 Task: Set the default behaviour for serial ports permission to "Don't allow sites to connect to serial ports".
Action: Mouse moved to (1077, 33)
Screenshot: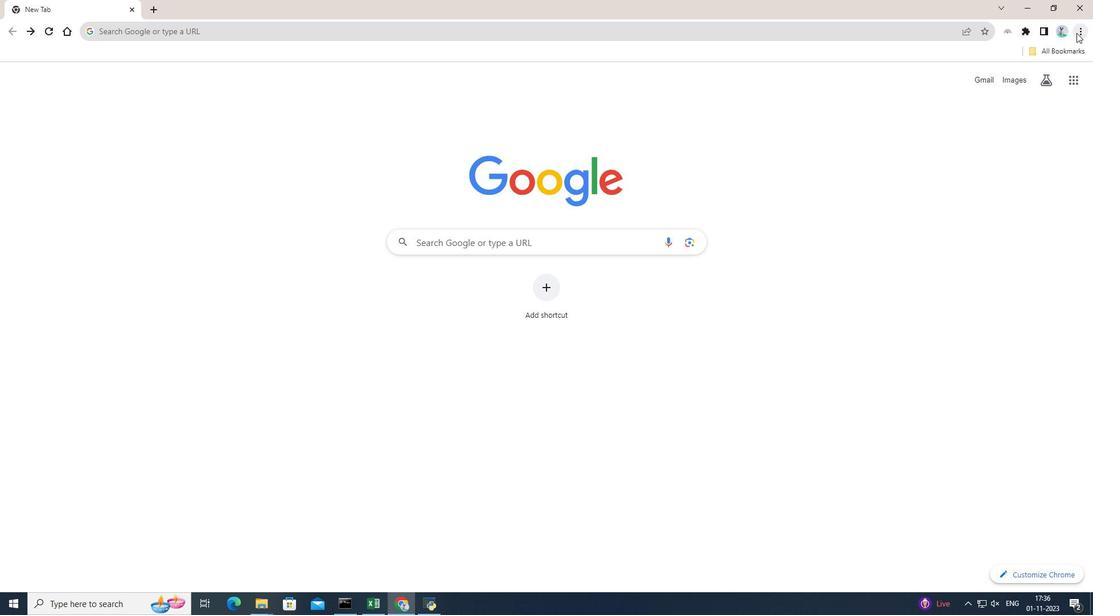 
Action: Mouse pressed left at (1077, 33)
Screenshot: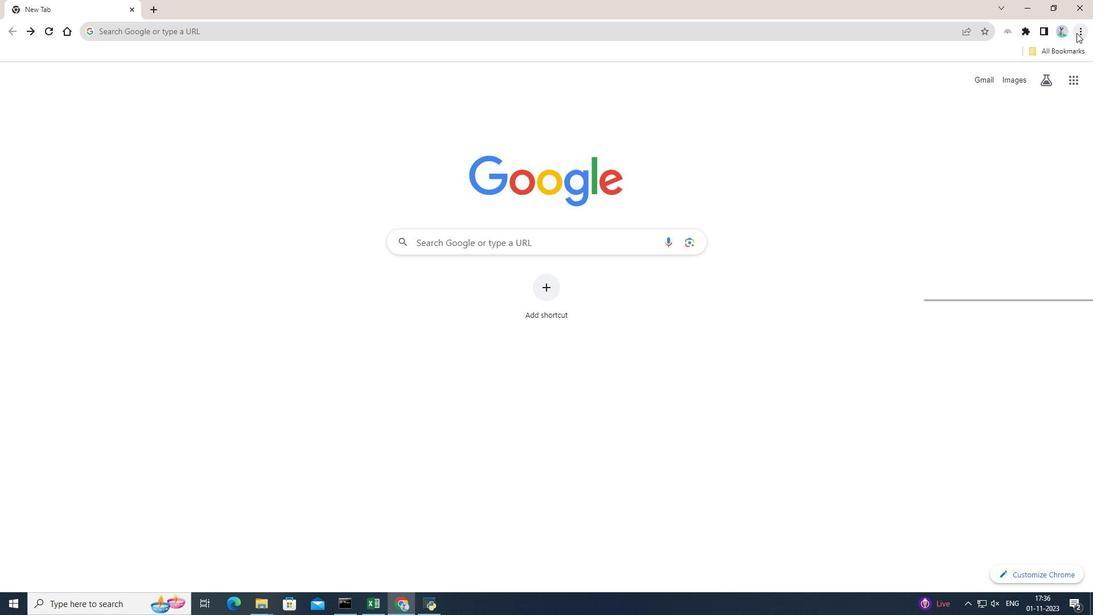 
Action: Mouse pressed left at (1077, 33)
Screenshot: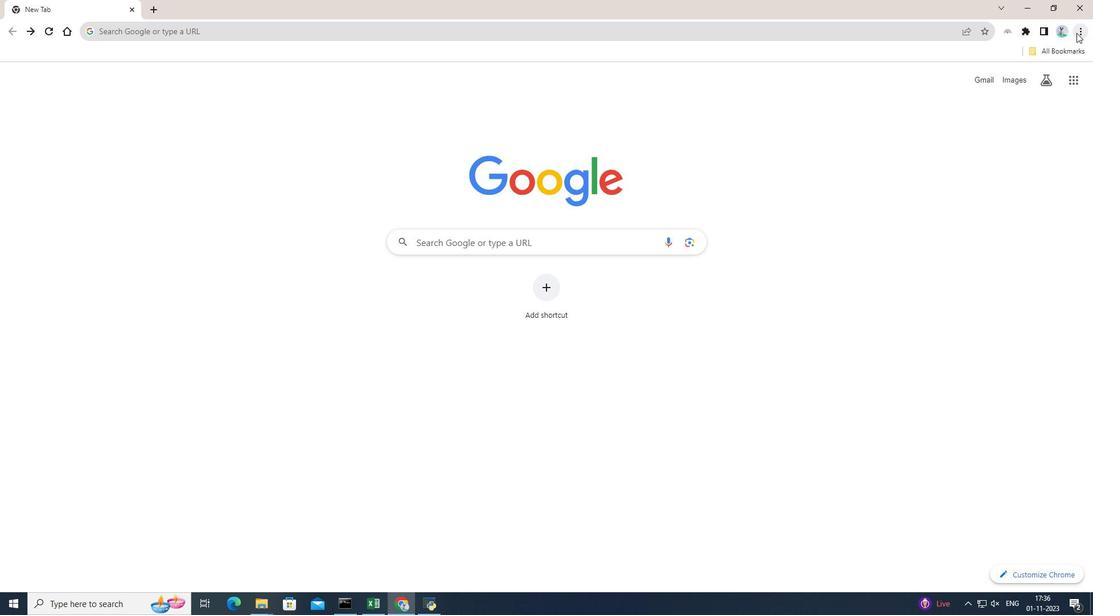 
Action: Mouse pressed left at (1077, 33)
Screenshot: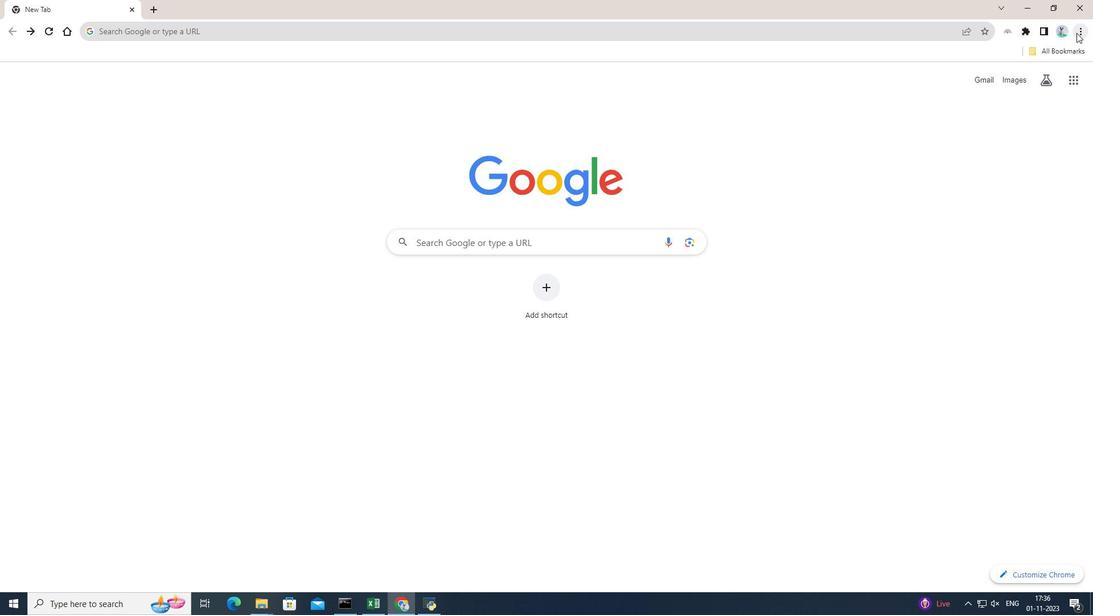 
Action: Mouse moved to (981, 233)
Screenshot: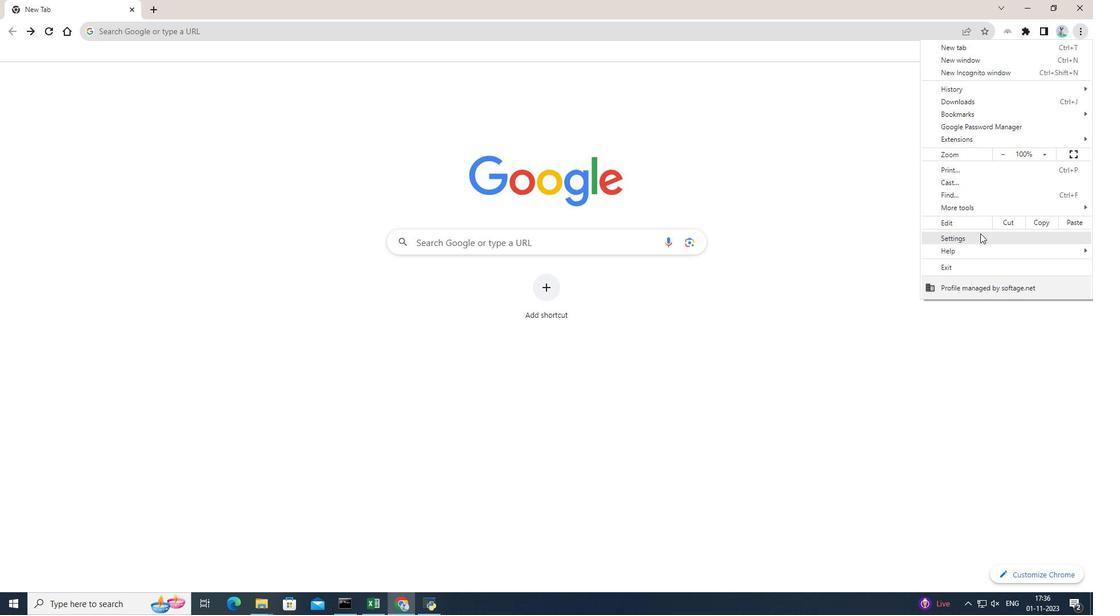 
Action: Mouse pressed left at (981, 233)
Screenshot: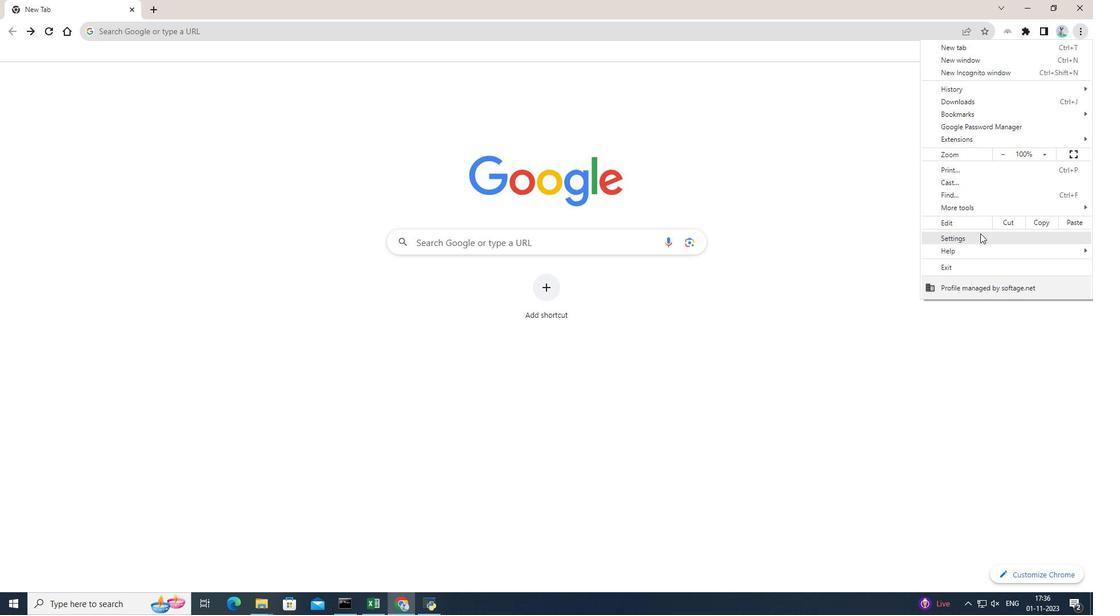 
Action: Mouse moved to (93, 140)
Screenshot: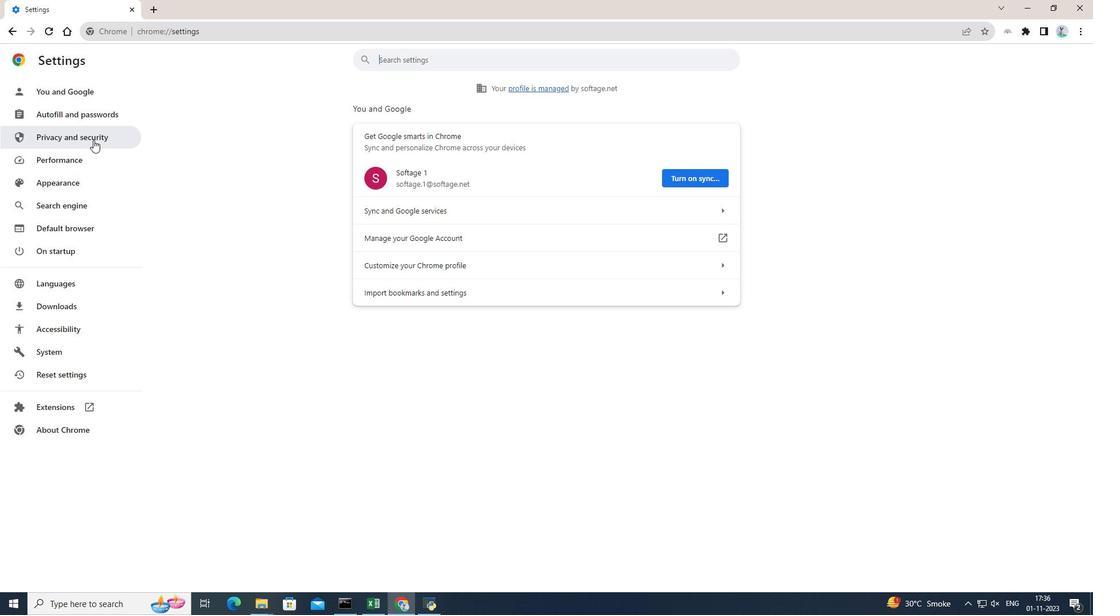 
Action: Mouse pressed left at (93, 140)
Screenshot: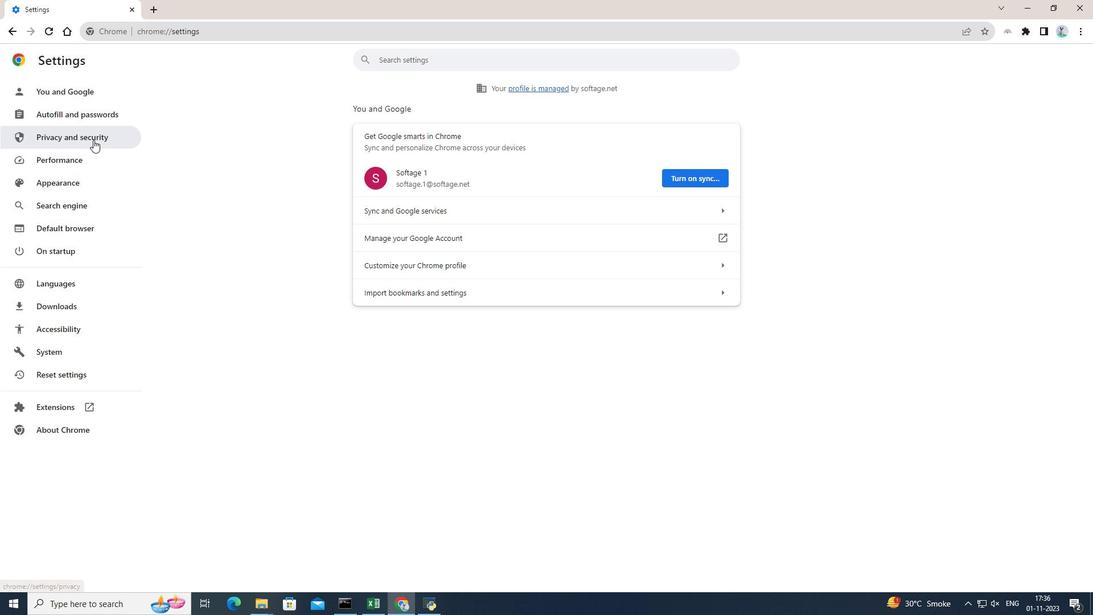 
Action: Mouse moved to (644, 364)
Screenshot: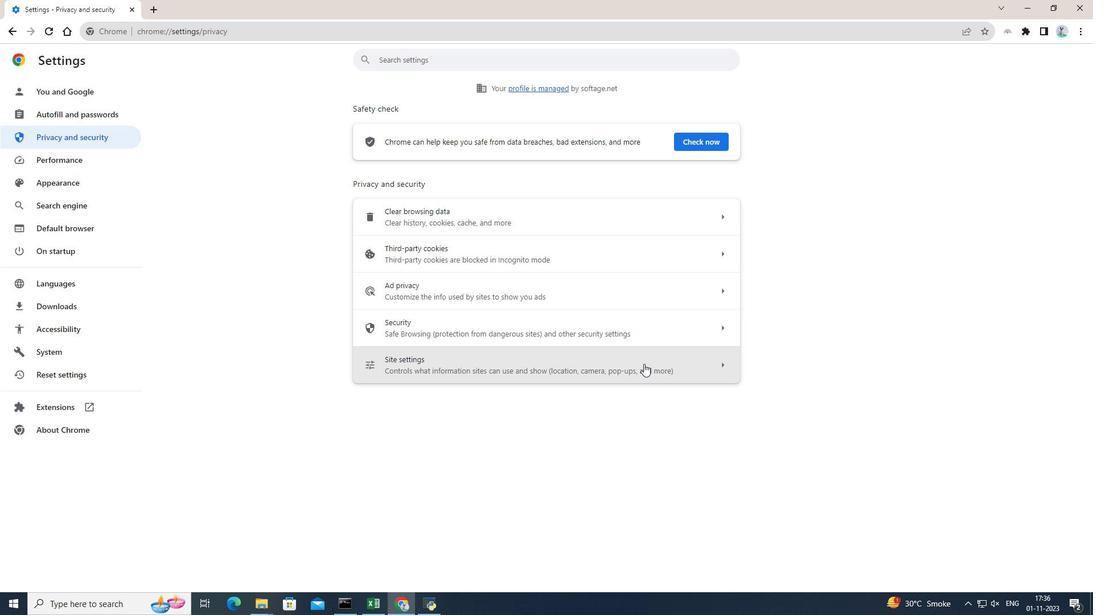 
Action: Mouse pressed left at (644, 364)
Screenshot: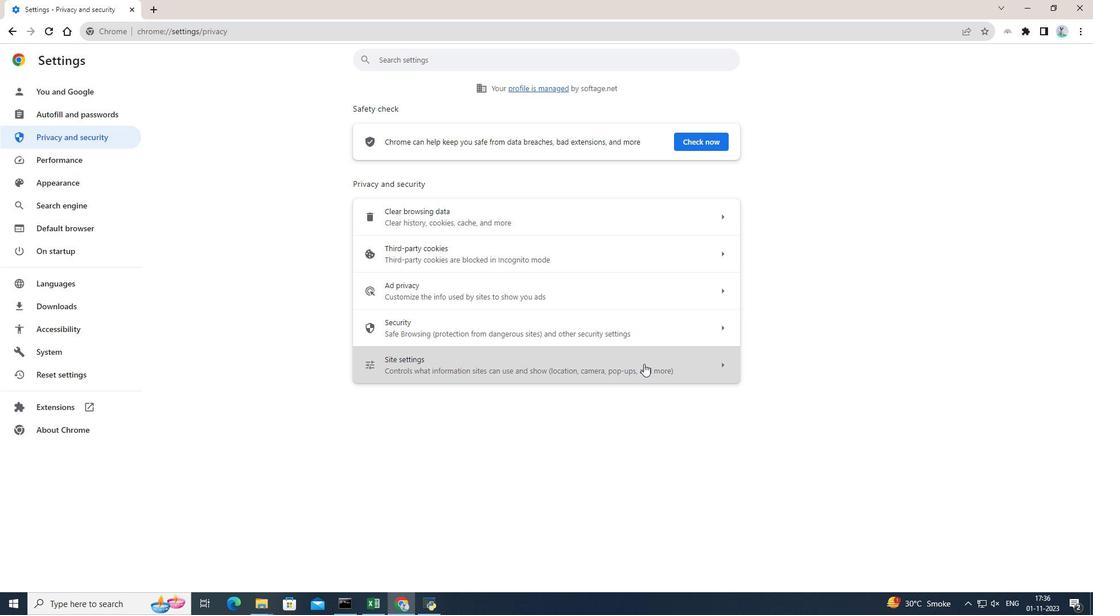 
Action: Mouse scrolled (644, 363) with delta (0, 0)
Screenshot: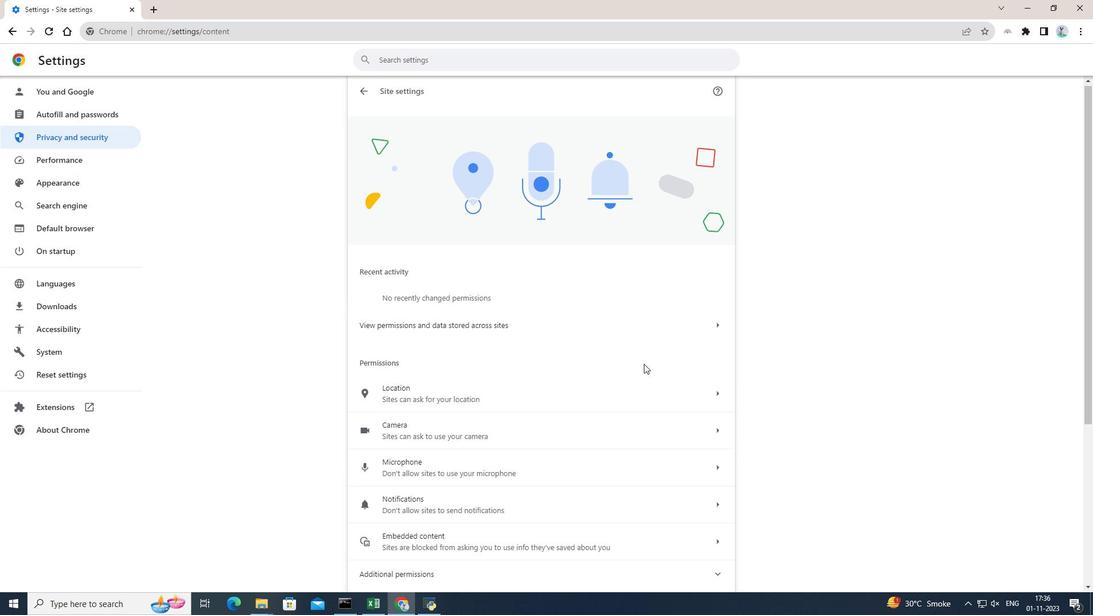 
Action: Mouse scrolled (644, 363) with delta (0, 0)
Screenshot: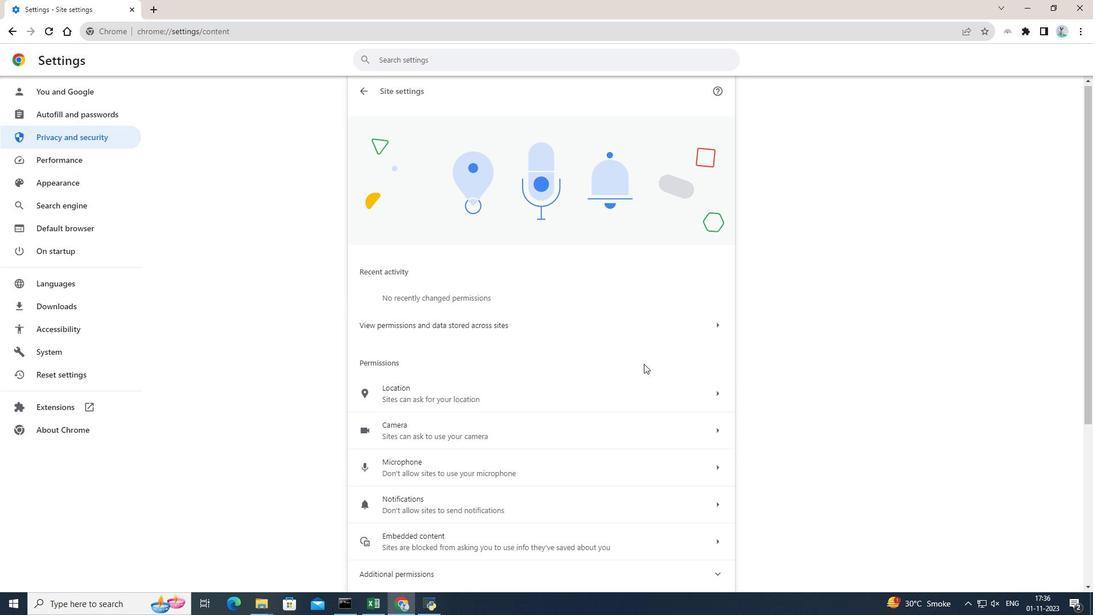 
Action: Mouse scrolled (644, 363) with delta (0, 0)
Screenshot: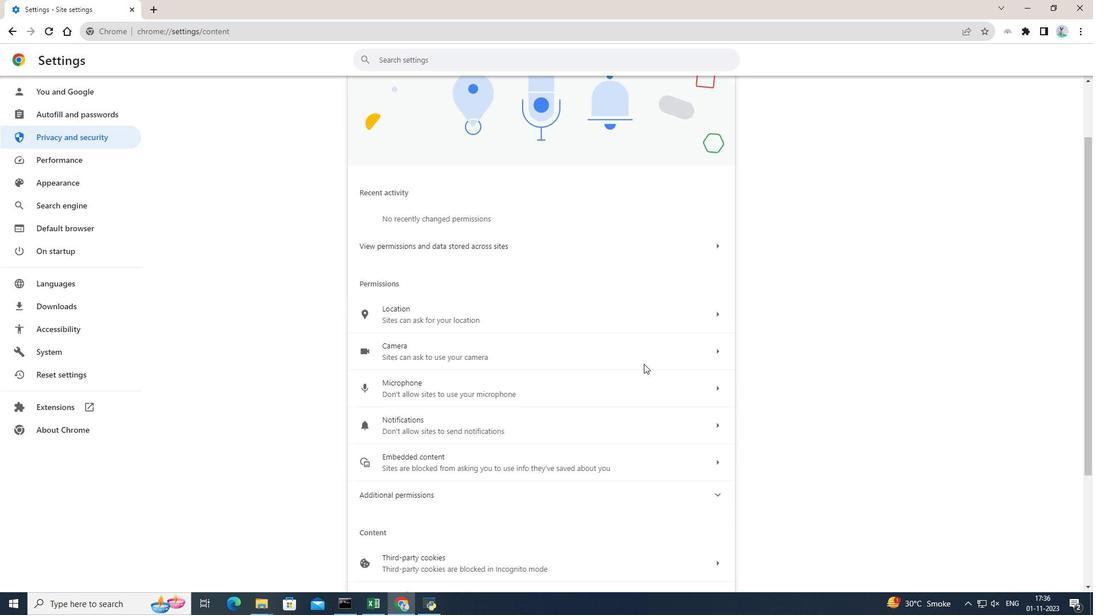 
Action: Mouse moved to (464, 413)
Screenshot: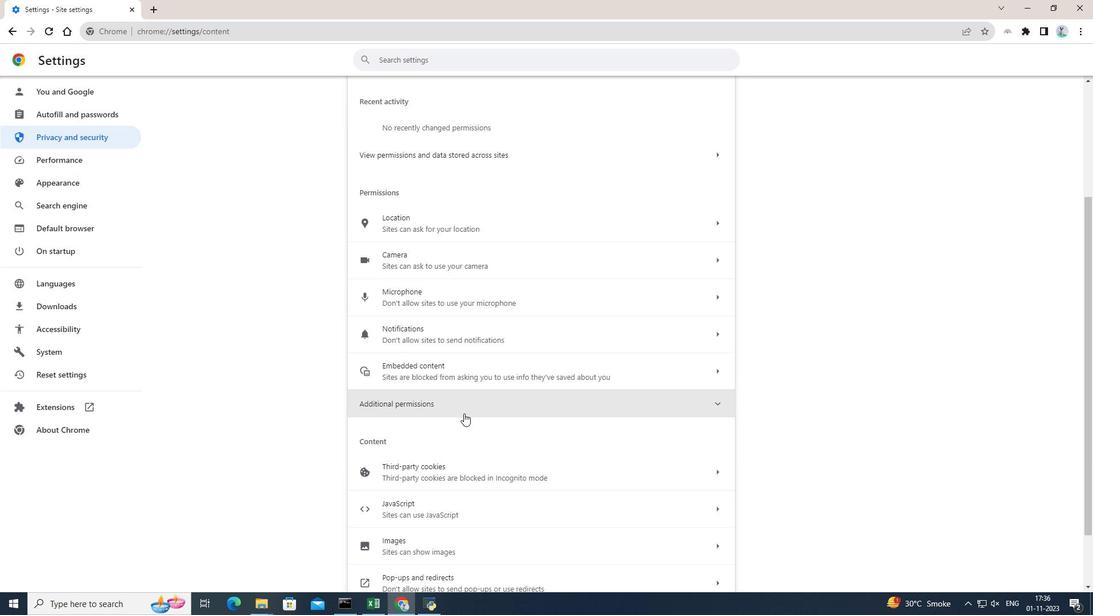 
Action: Mouse pressed left at (464, 413)
Screenshot: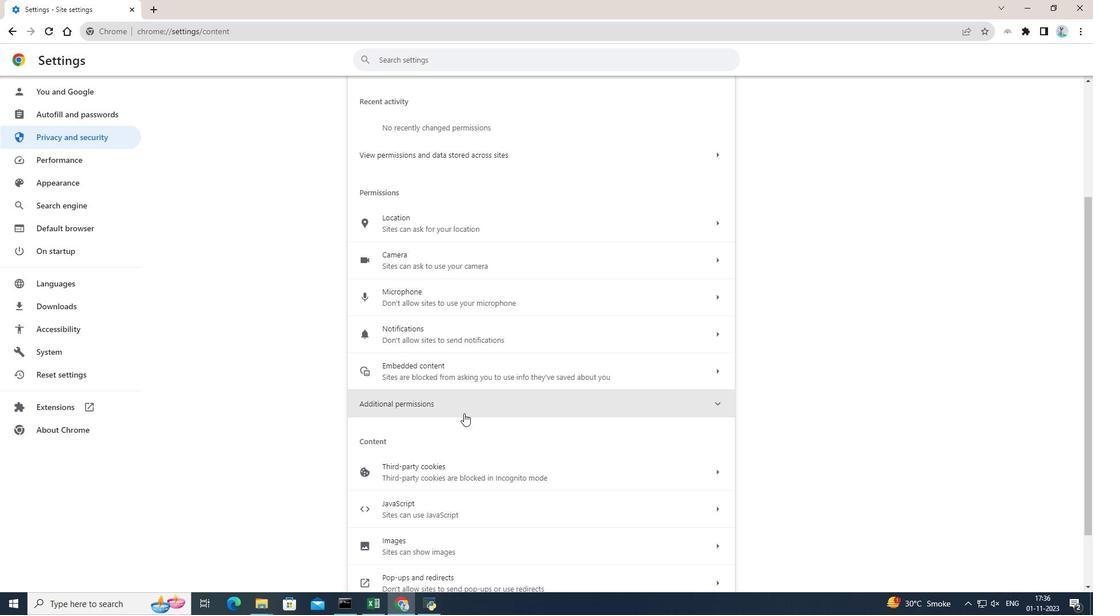
Action: Mouse moved to (497, 382)
Screenshot: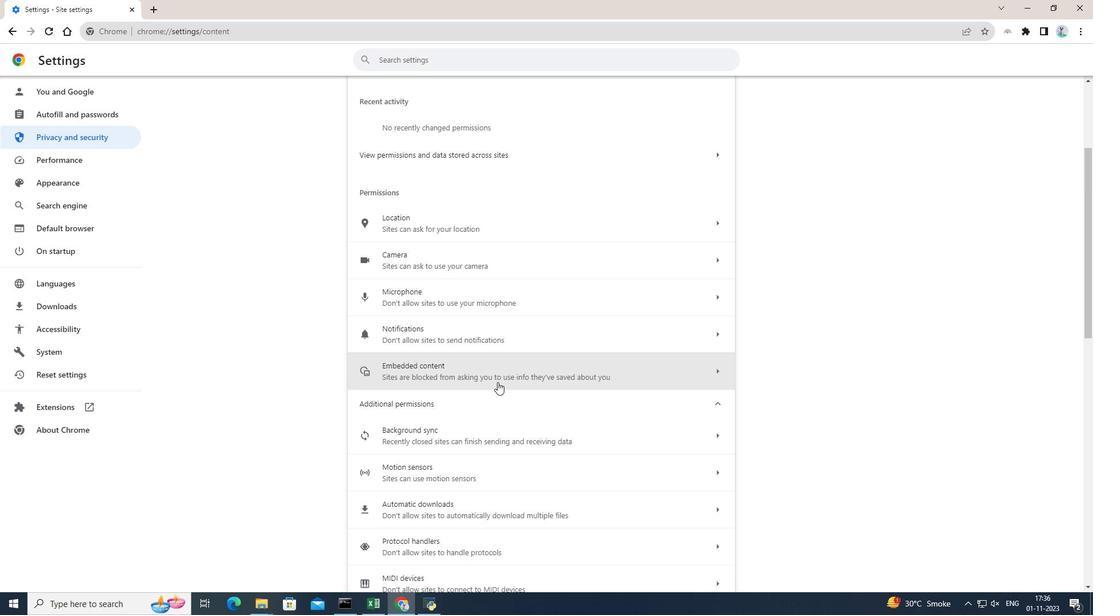 
Action: Mouse scrolled (497, 381) with delta (0, 0)
Screenshot: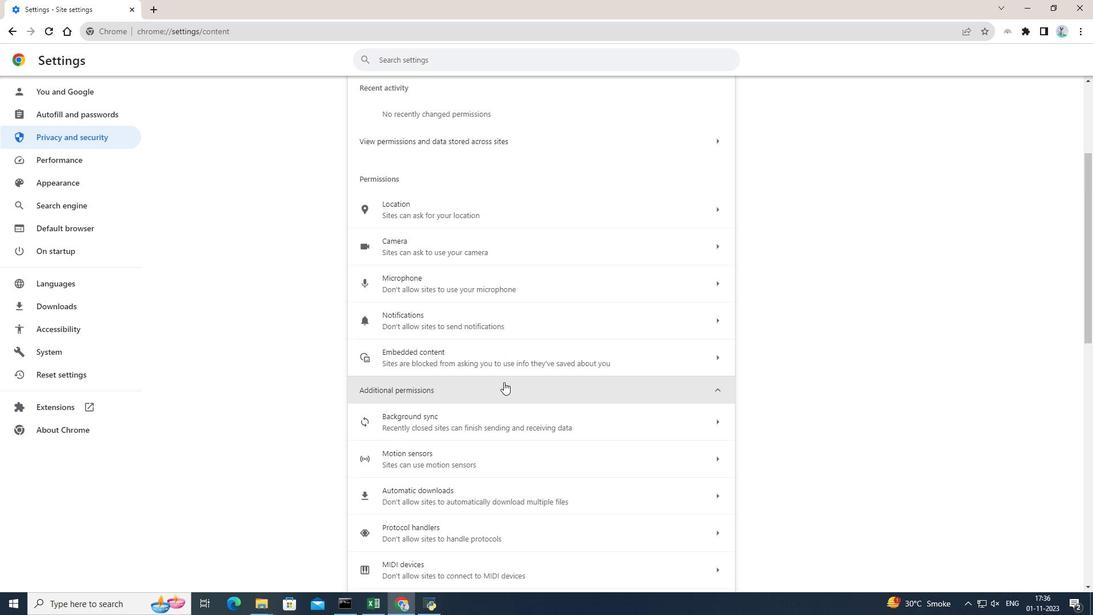 
Action: Mouse moved to (498, 382)
Screenshot: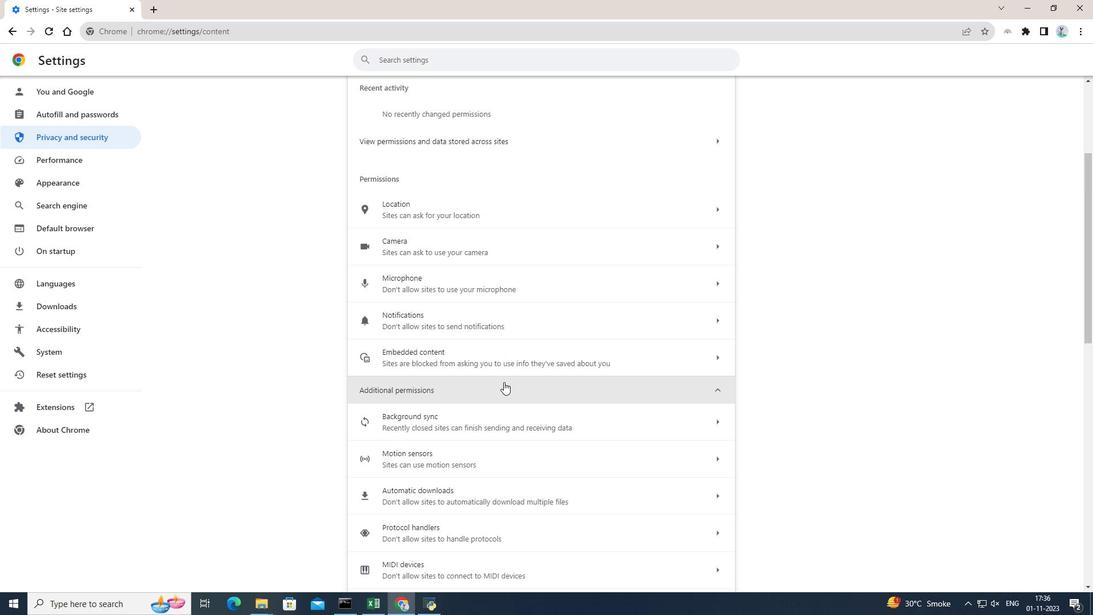 
Action: Mouse scrolled (498, 381) with delta (0, 0)
Screenshot: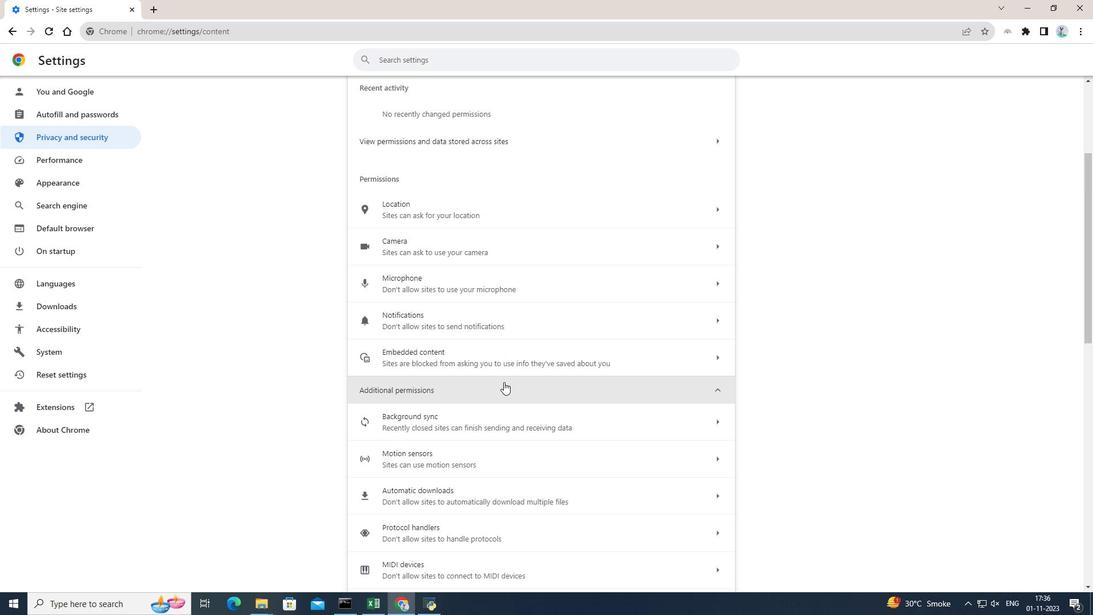 
Action: Mouse moved to (502, 382)
Screenshot: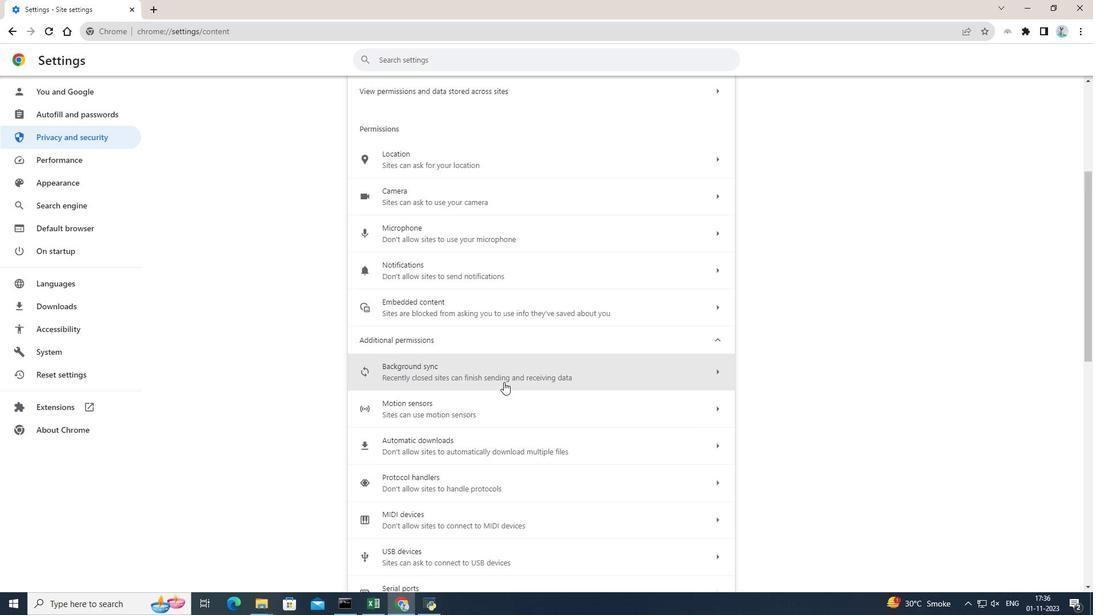 
Action: Mouse scrolled (502, 381) with delta (0, 0)
Screenshot: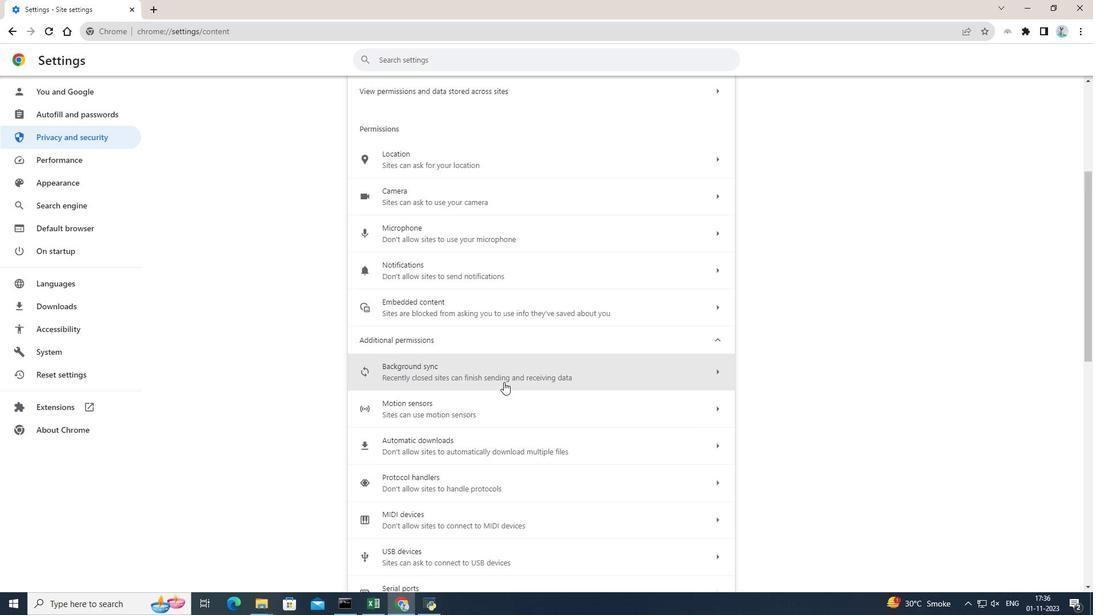 
Action: Mouse moved to (504, 382)
Screenshot: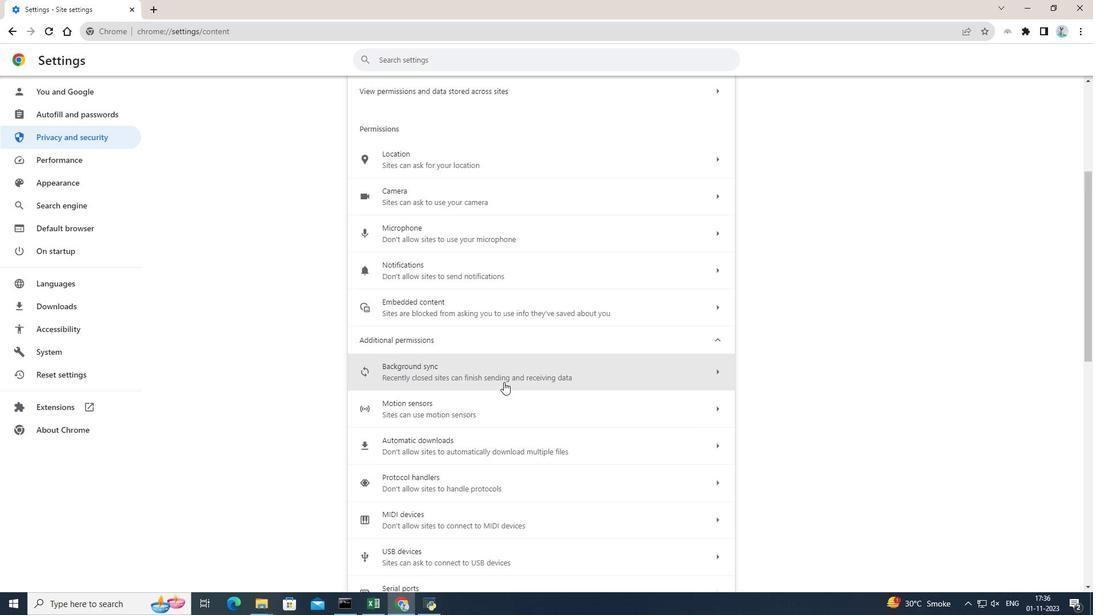
Action: Mouse scrolled (504, 381) with delta (0, 0)
Screenshot: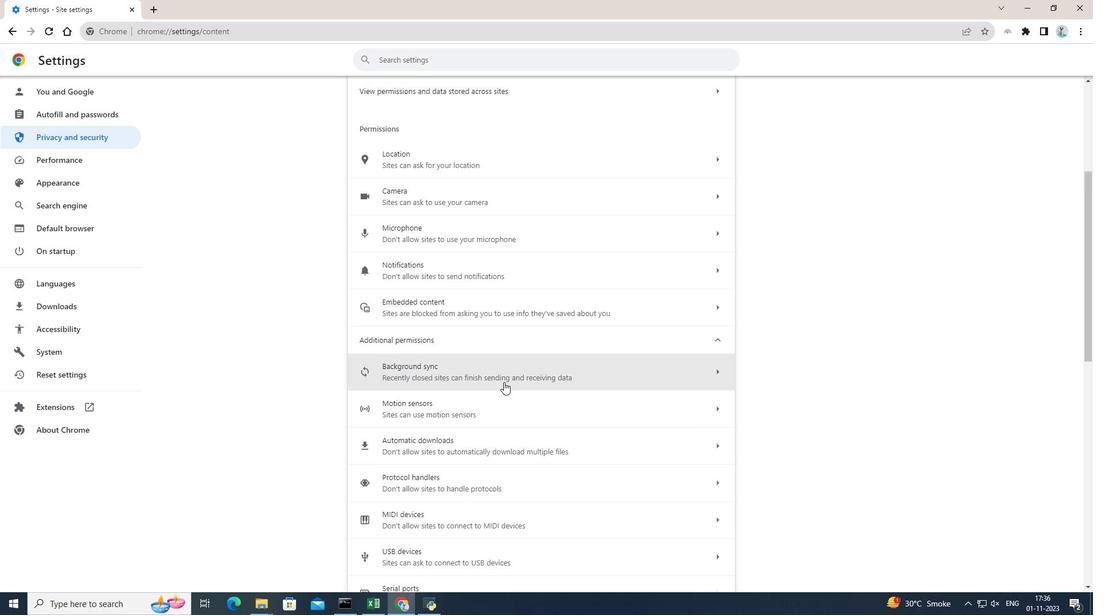 
Action: Mouse moved to (468, 438)
Screenshot: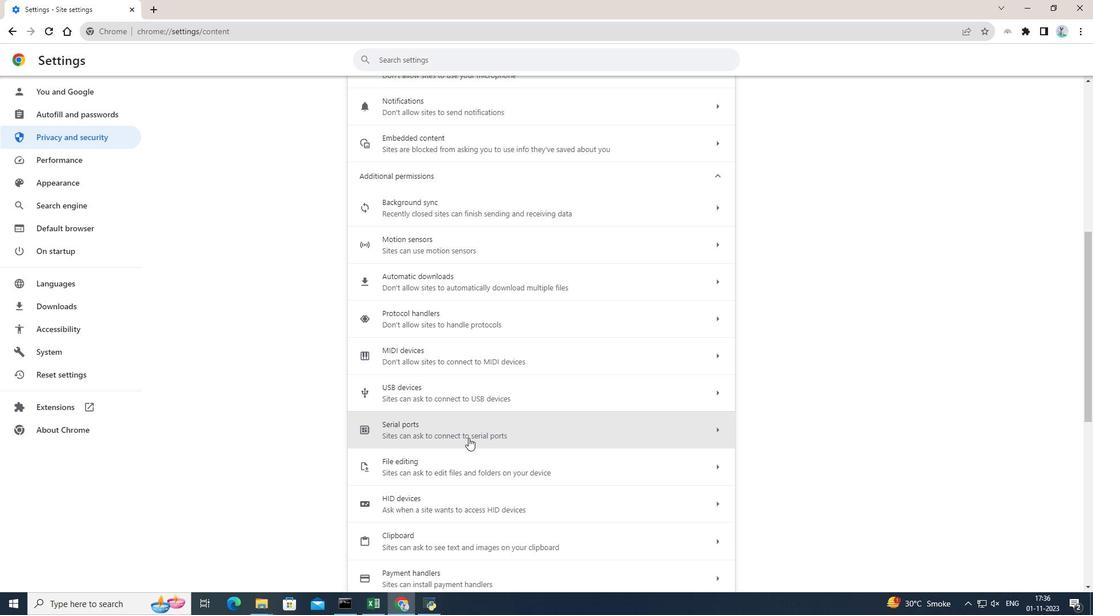 
Action: Mouse pressed left at (468, 438)
Screenshot: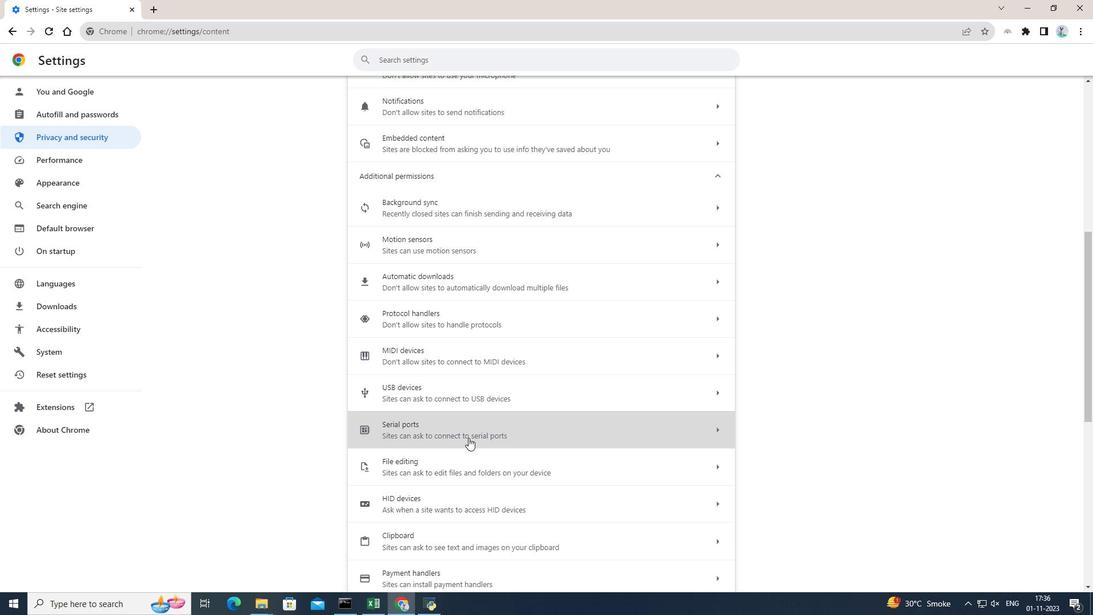 
Action: Mouse moved to (367, 227)
Screenshot: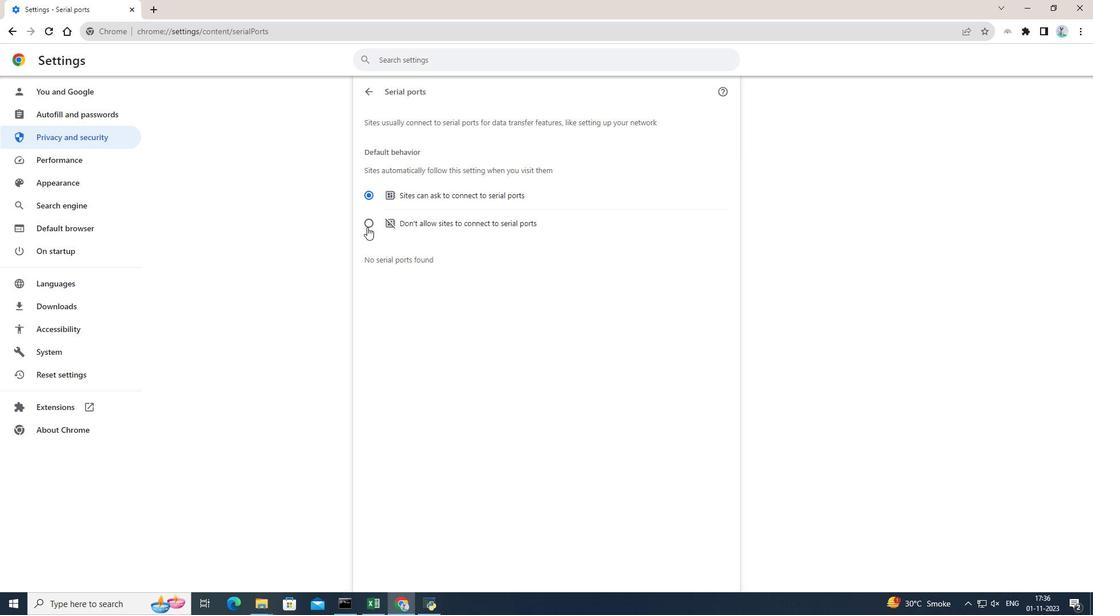 
Action: Mouse pressed left at (367, 227)
Screenshot: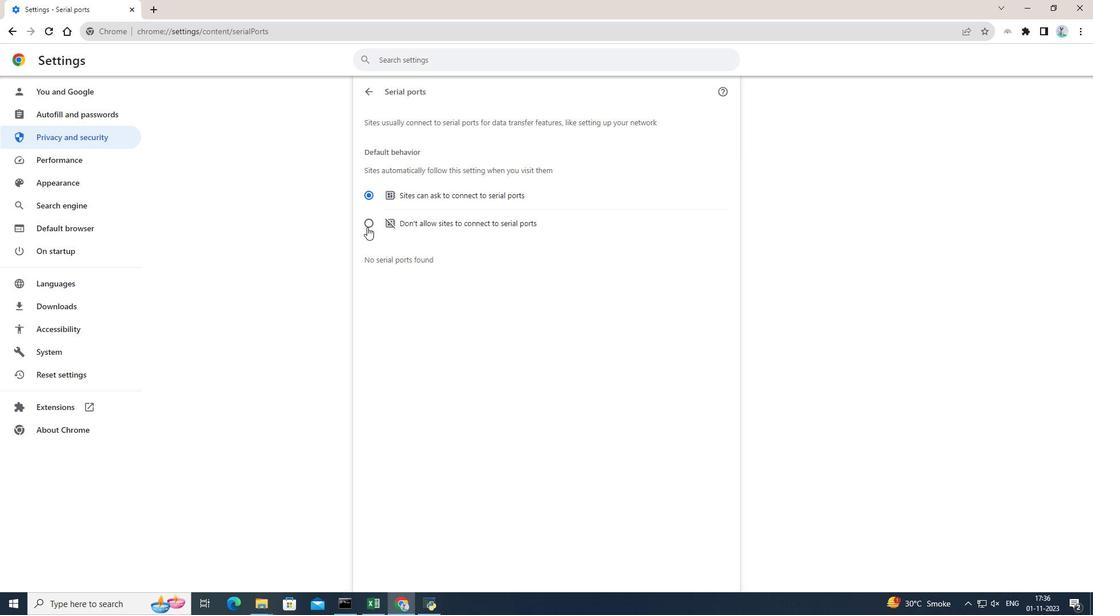 
Action: Mouse moved to (778, 248)
Screenshot: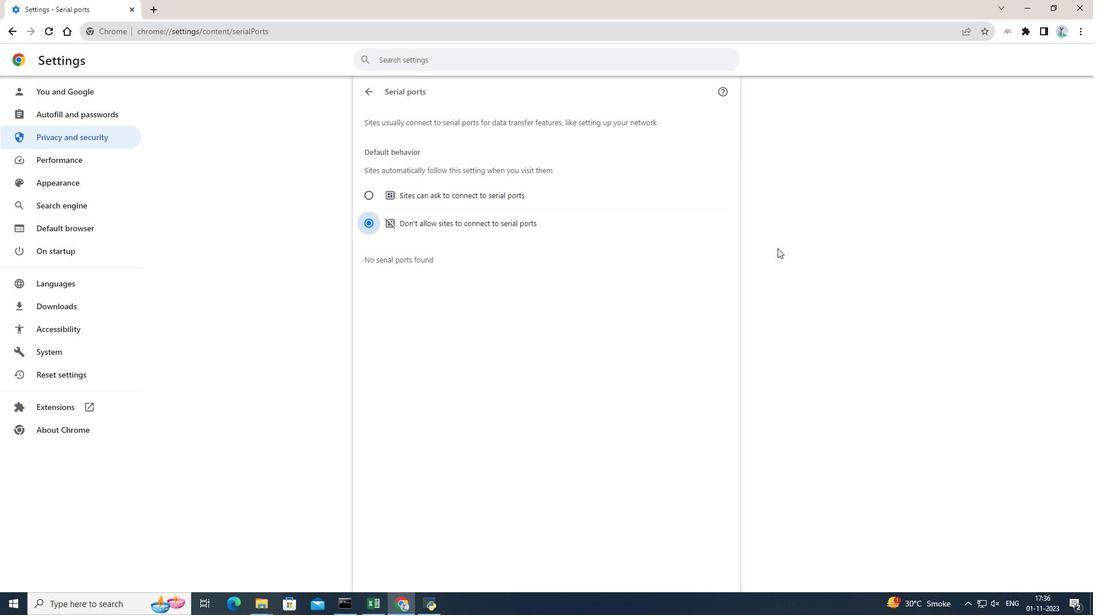 
